 Task: Plan a team-building outdoor adventure for the 12th at 10 AM.
Action: Mouse moved to (62, 90)
Screenshot: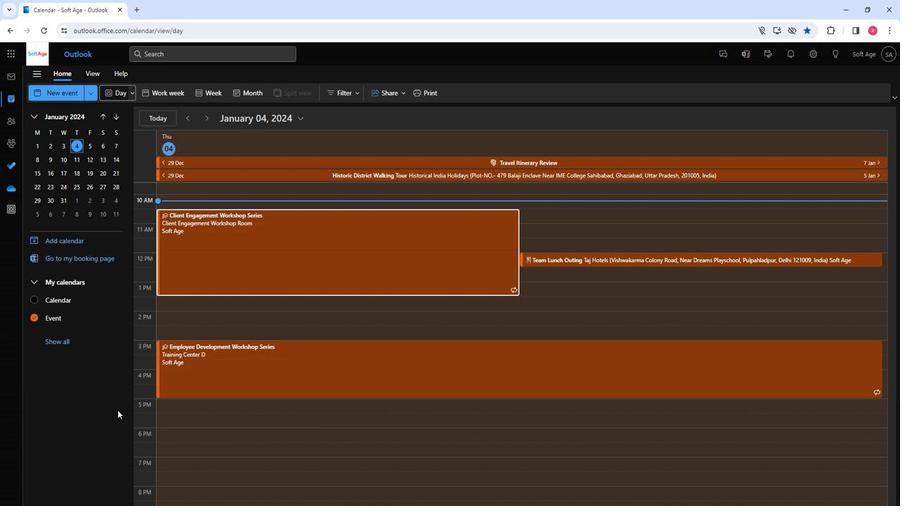 
Action: Mouse pressed left at (62, 90)
Screenshot: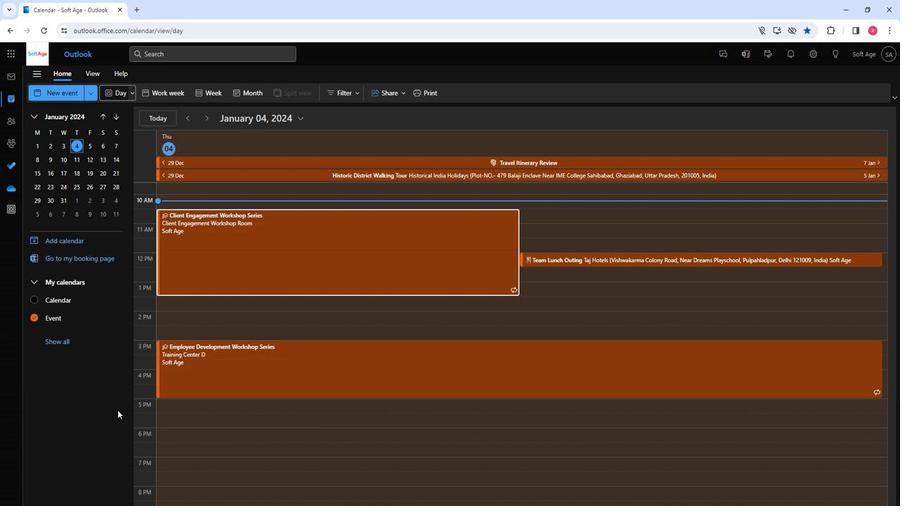 
Action: Mouse moved to (227, 158)
Screenshot: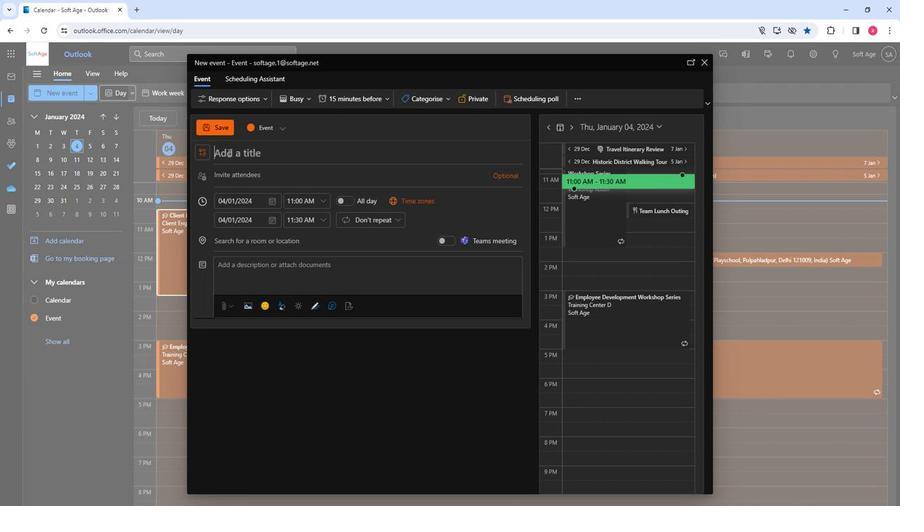 
Action: Mouse pressed left at (227, 158)
Screenshot: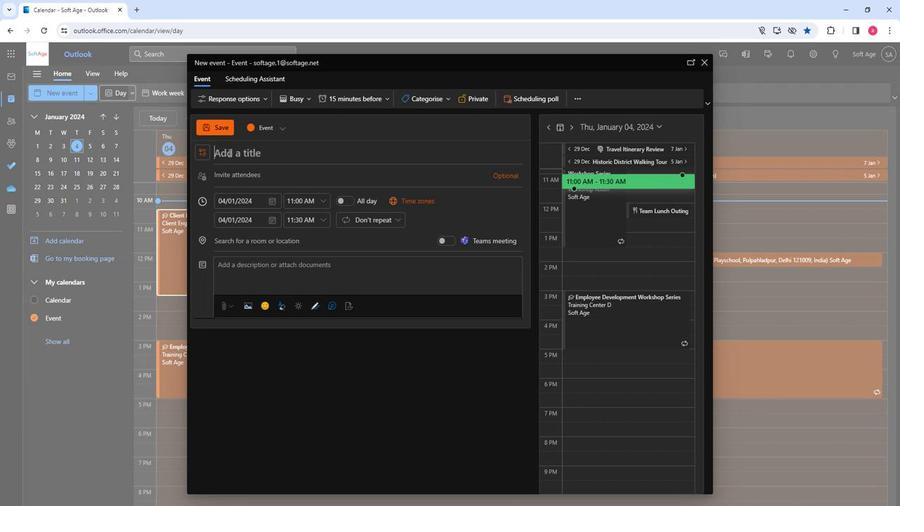 
Action: Key pressed <Key.shift>Team-<Key.shift>Building<Key.space><Key.shift>Outdoor<Key.space><Key.shift>Adventuer<Key.backspace><Key.backspace>re
Screenshot: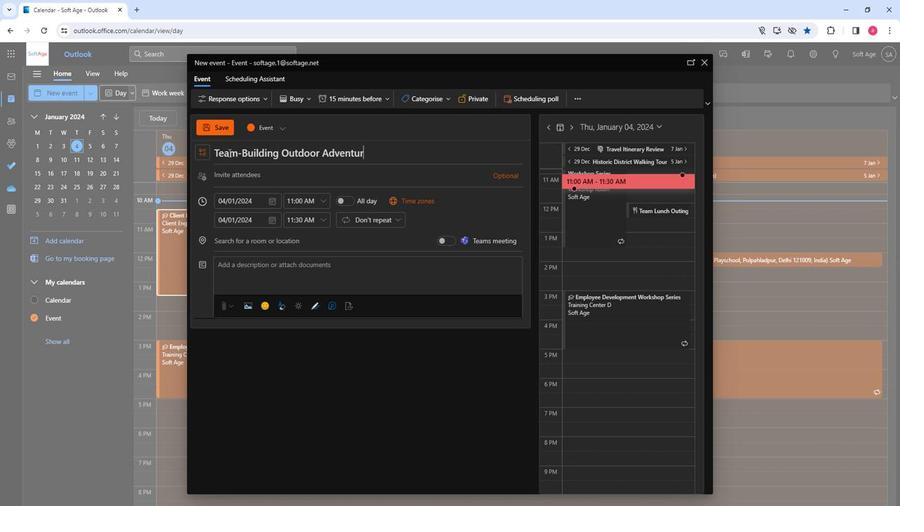 
Action: Mouse moved to (261, 177)
Screenshot: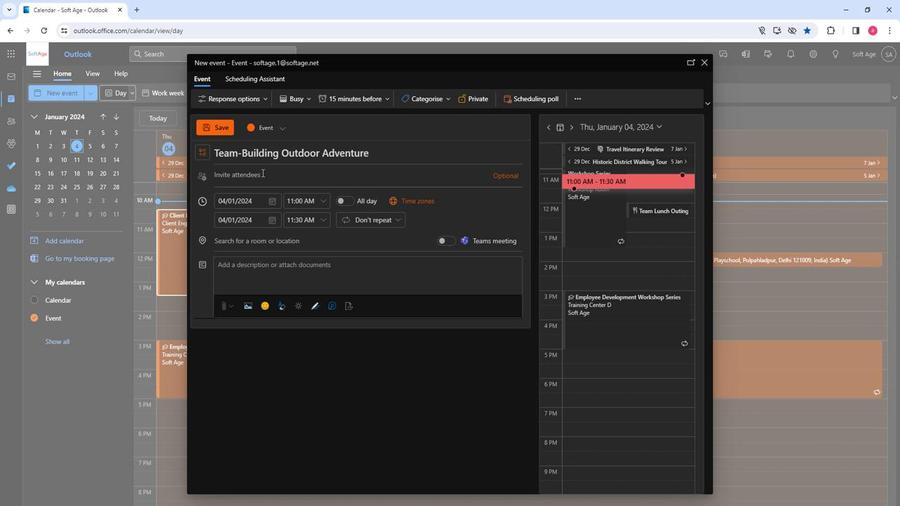 
Action: Mouse pressed left at (261, 177)
Screenshot: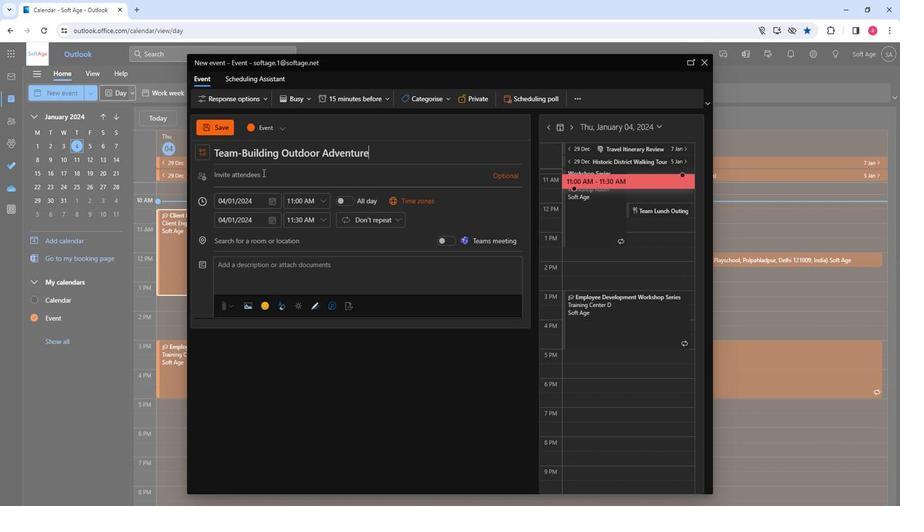 
Action: Key pressed so
Screenshot: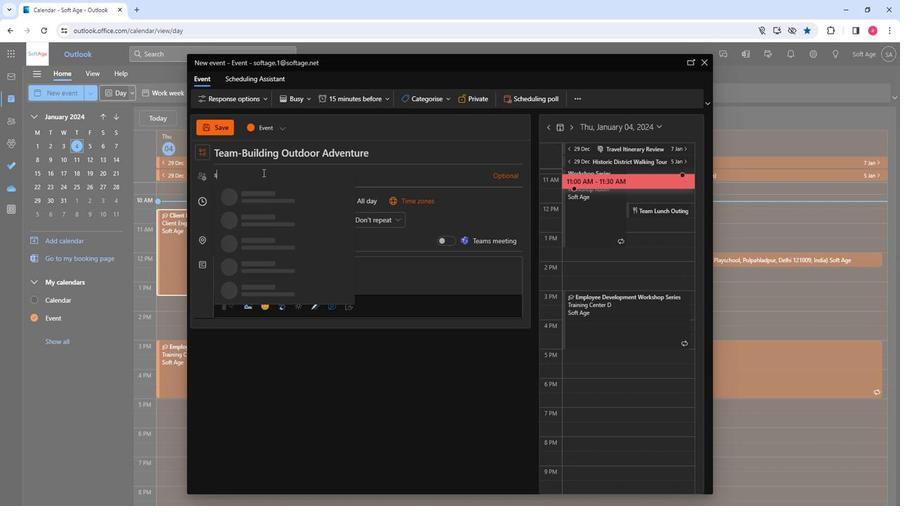 
Action: Mouse moved to (264, 231)
Screenshot: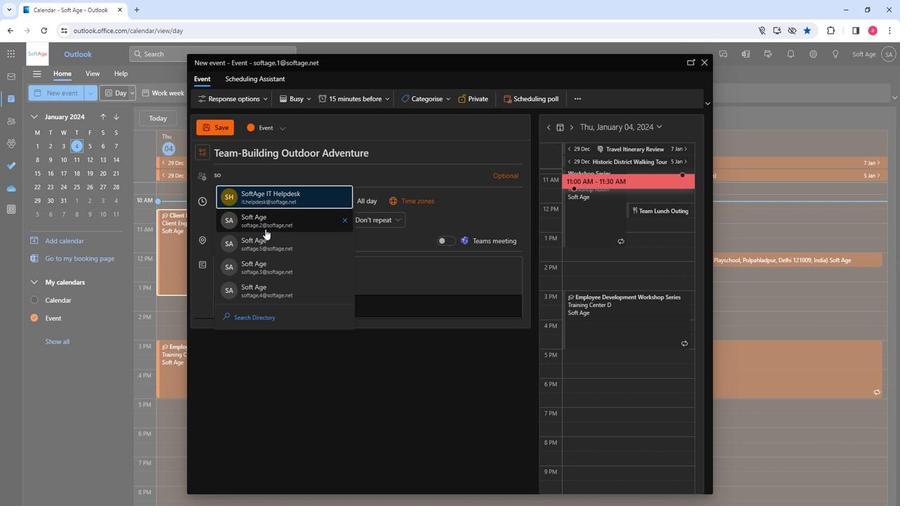 
Action: Mouse pressed left at (264, 231)
Screenshot: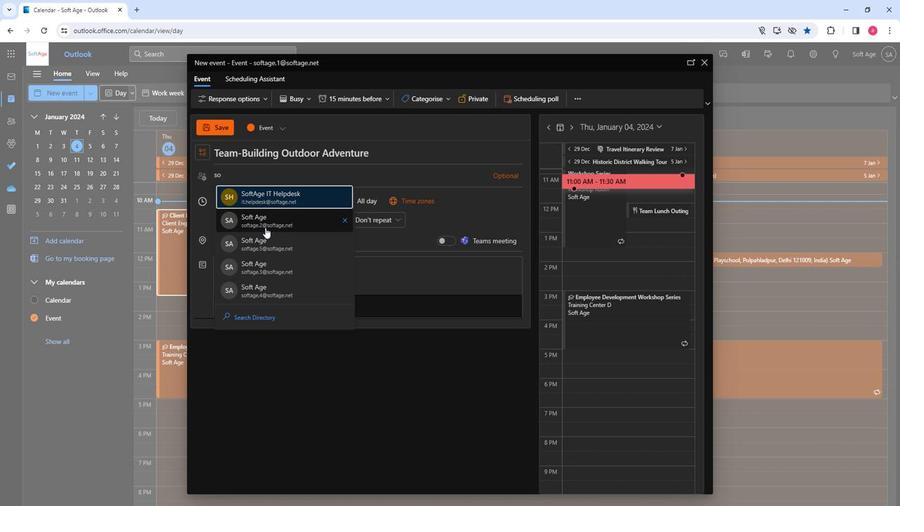 
Action: Key pressed so
Screenshot: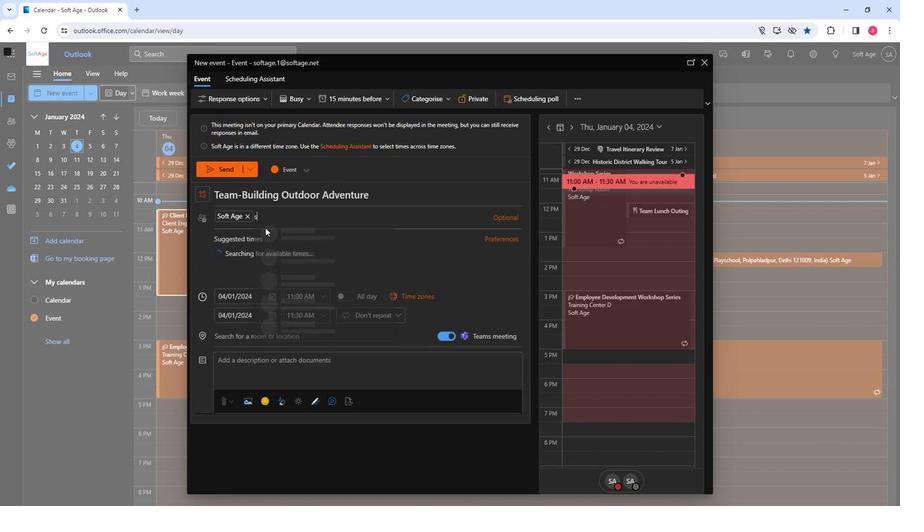 
Action: Mouse moved to (310, 291)
Screenshot: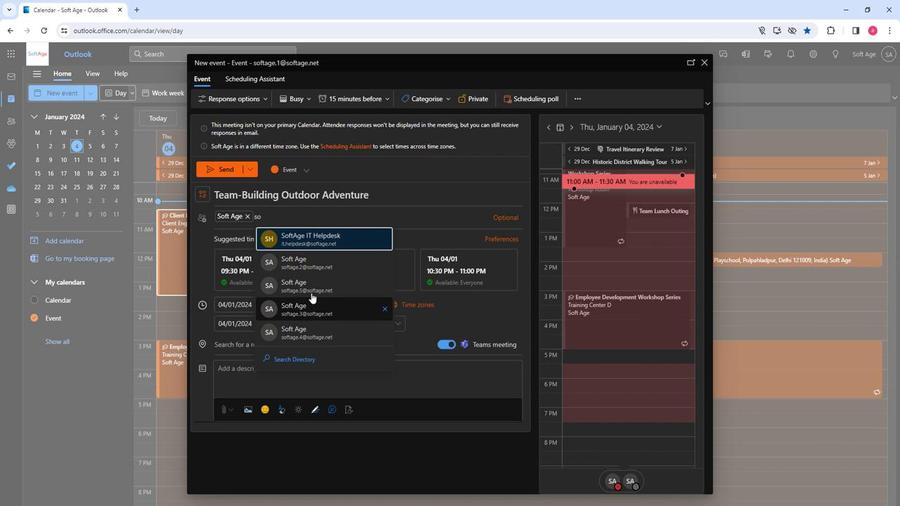 
Action: Mouse pressed left at (310, 291)
Screenshot: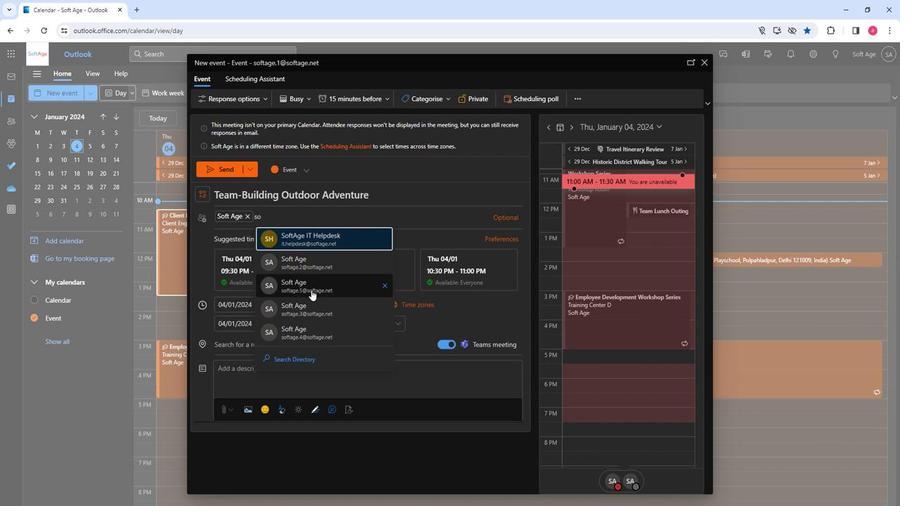 
Action: Key pressed so
Screenshot: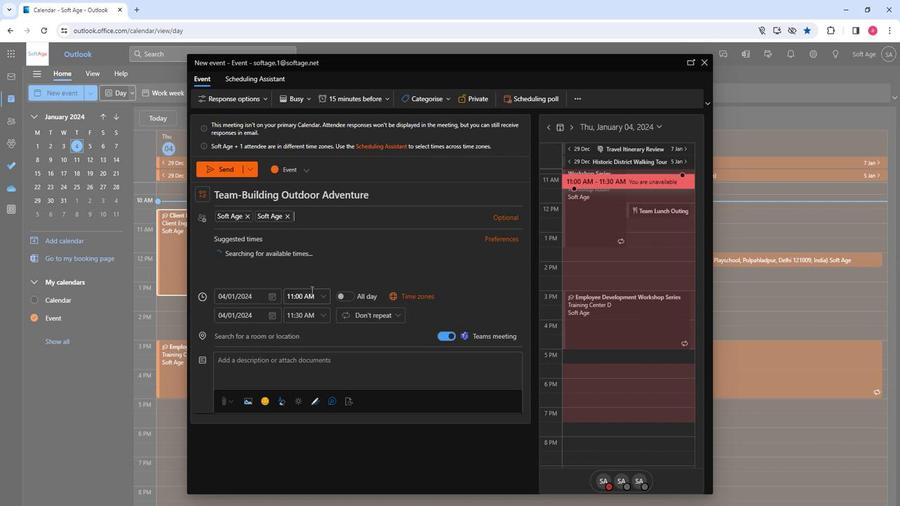 
Action: Mouse moved to (323, 310)
Screenshot: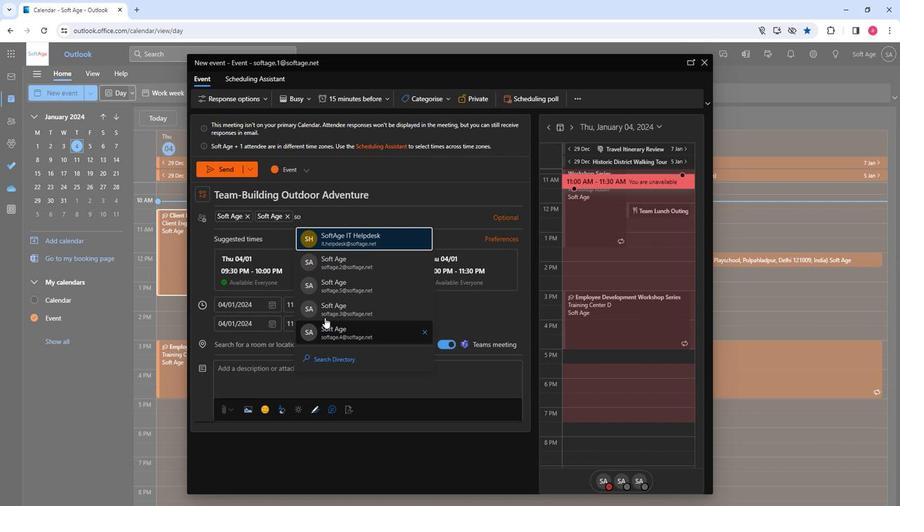 
Action: Mouse pressed left at (323, 310)
Screenshot: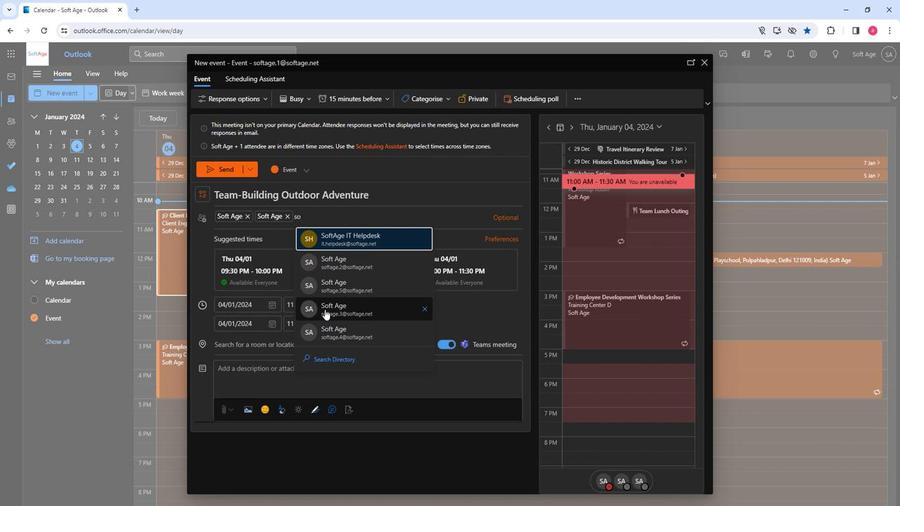 
Action: Key pressed so
Screenshot: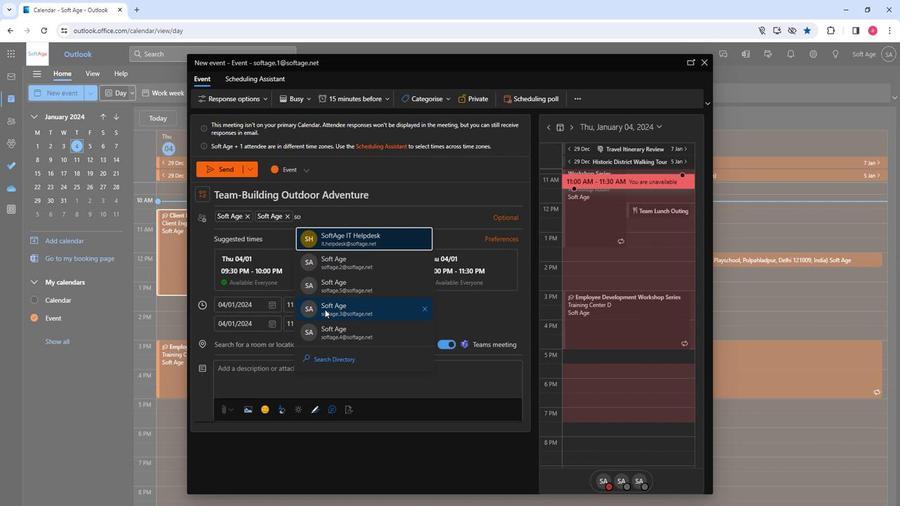 
Action: Mouse moved to (381, 336)
Screenshot: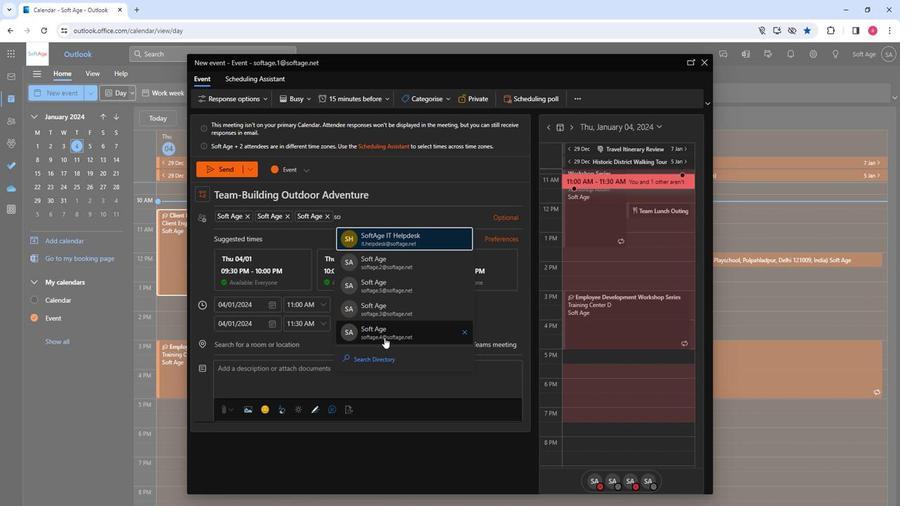 
Action: Mouse pressed left at (381, 336)
Screenshot: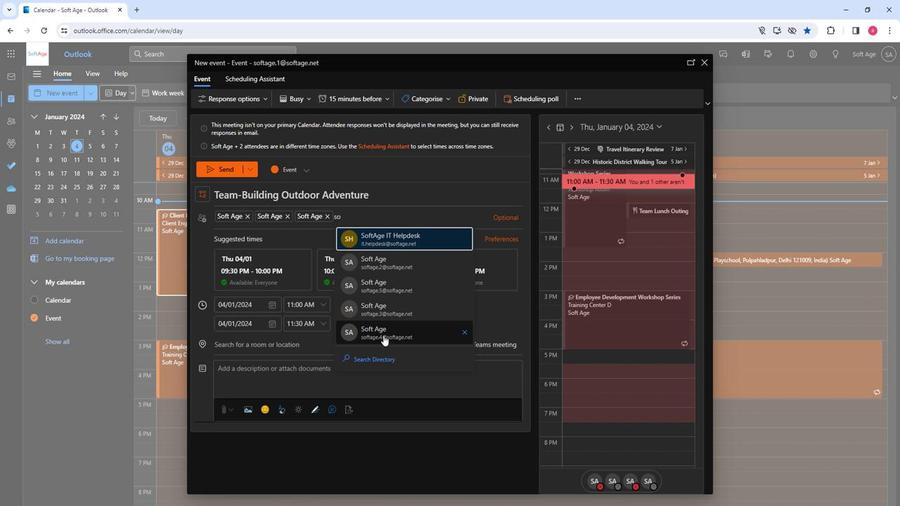 
Action: Mouse moved to (274, 305)
Screenshot: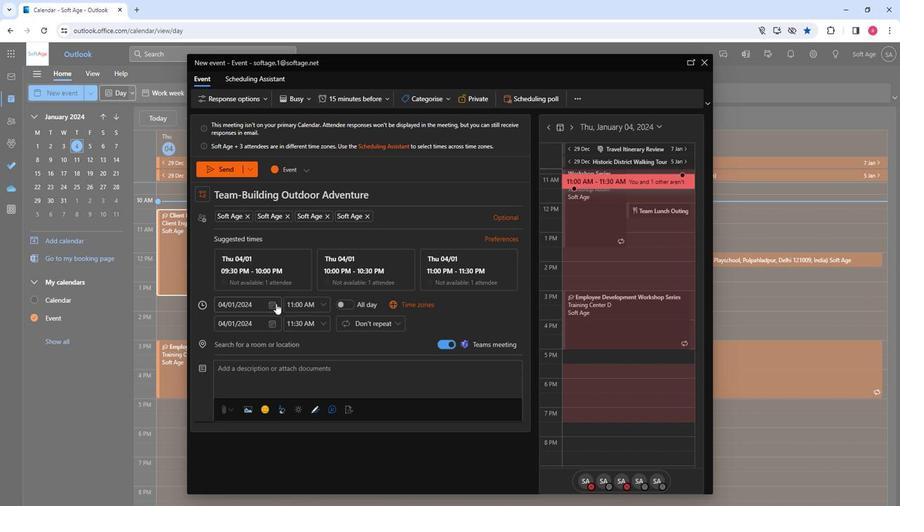 
Action: Mouse pressed left at (274, 305)
Screenshot: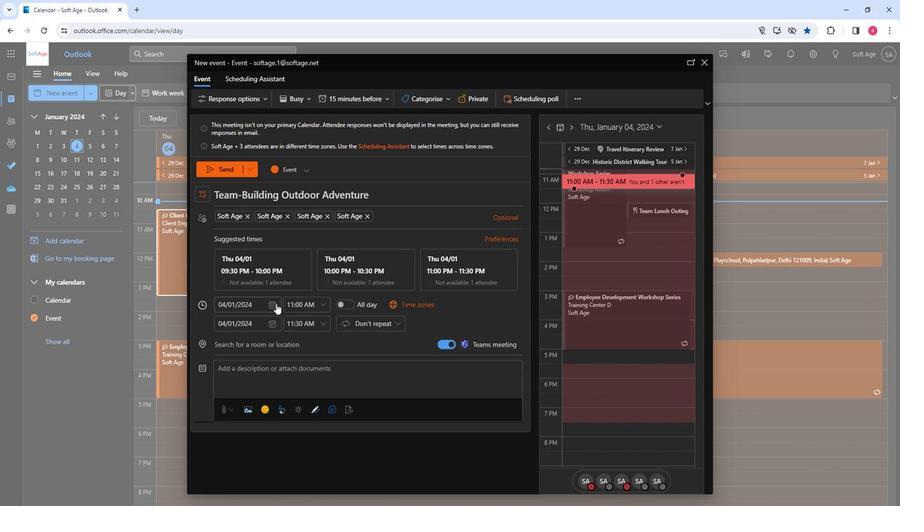 
Action: Mouse moved to (277, 368)
Screenshot: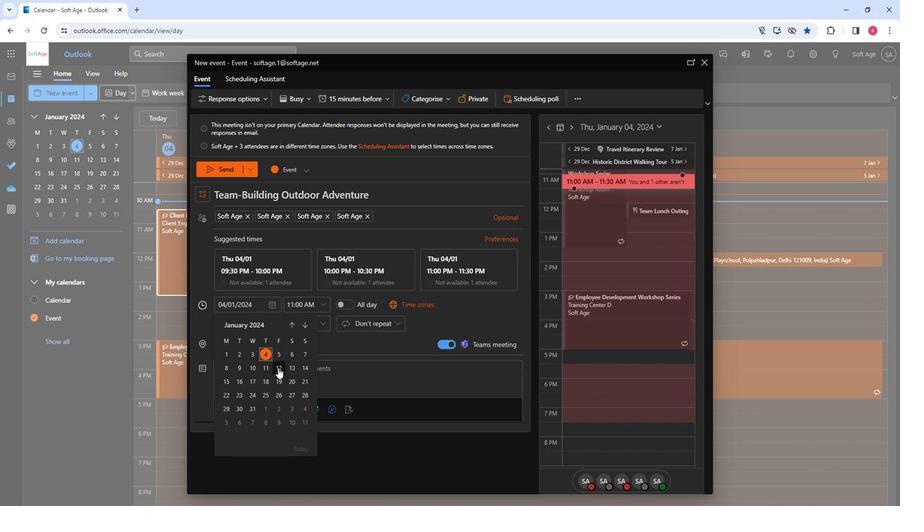 
Action: Mouse pressed left at (277, 368)
Screenshot: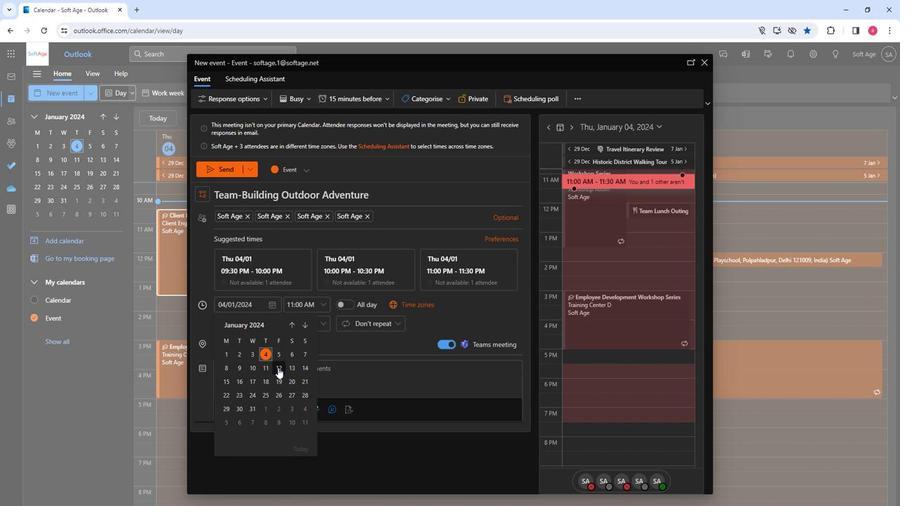 
Action: Mouse moved to (319, 307)
Screenshot: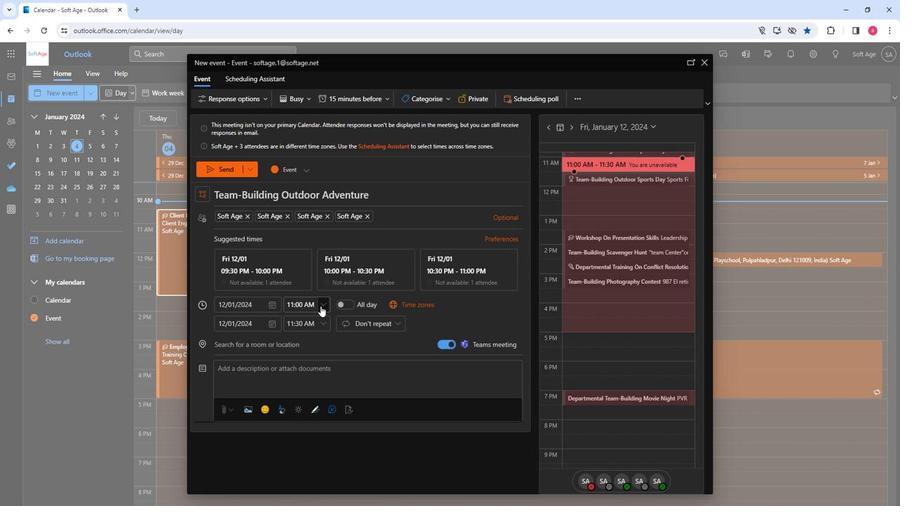 
Action: Mouse pressed left at (319, 307)
Screenshot: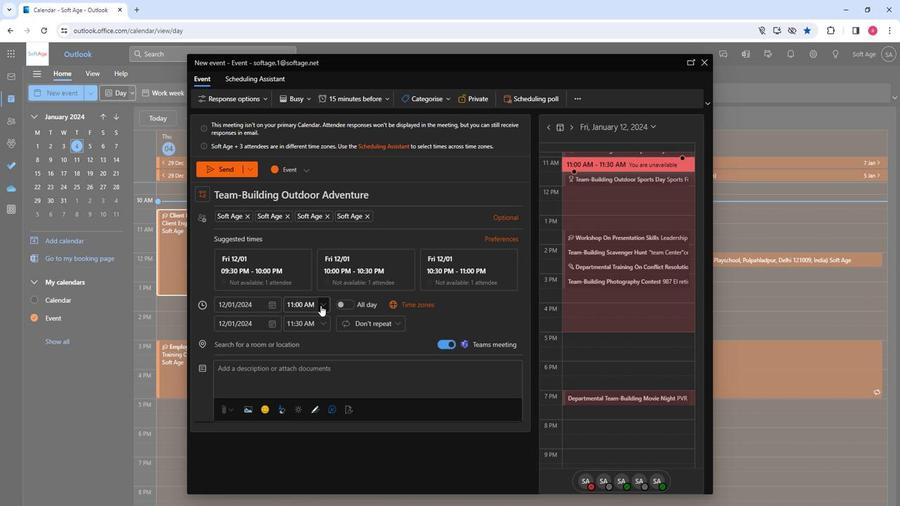 
Action: Mouse moved to (309, 347)
Screenshot: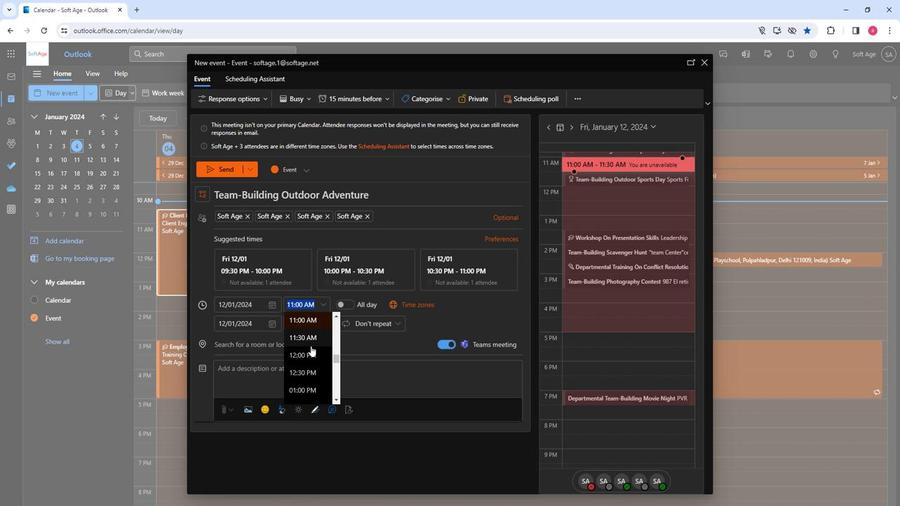 
Action: Mouse scrolled (309, 347) with delta (0, 0)
Screenshot: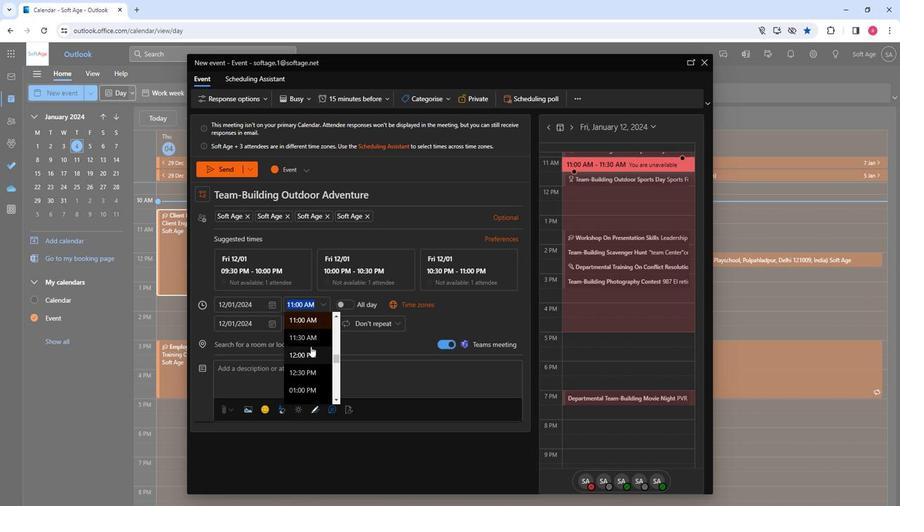 
Action: Mouse moved to (308, 333)
Screenshot: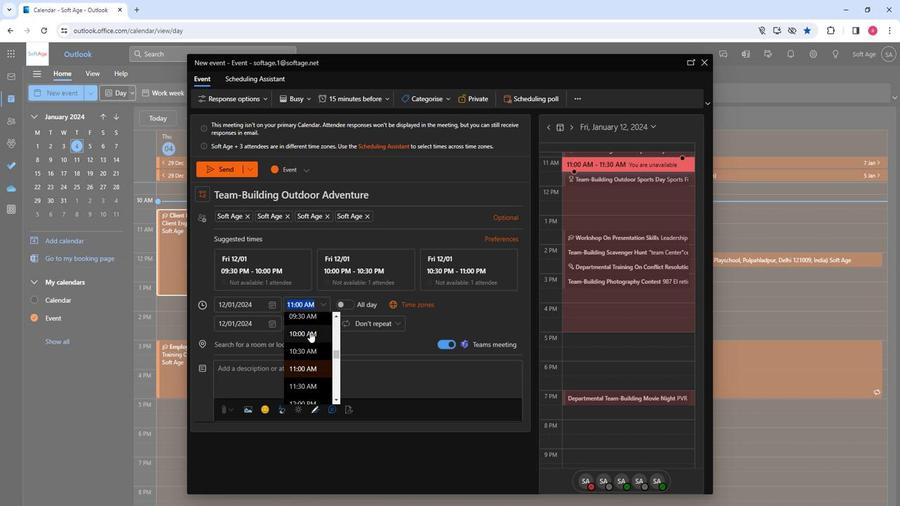 
Action: Mouse pressed left at (308, 333)
Screenshot: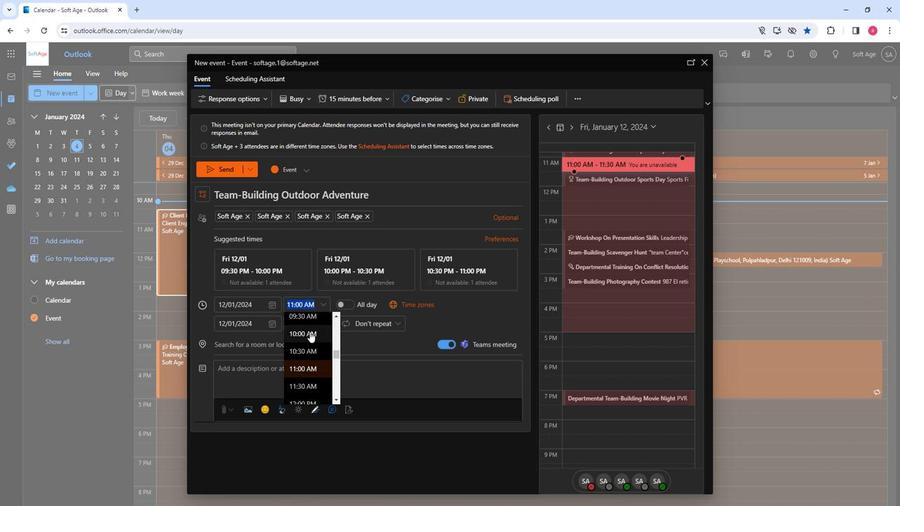 
Action: Mouse moved to (272, 343)
Screenshot: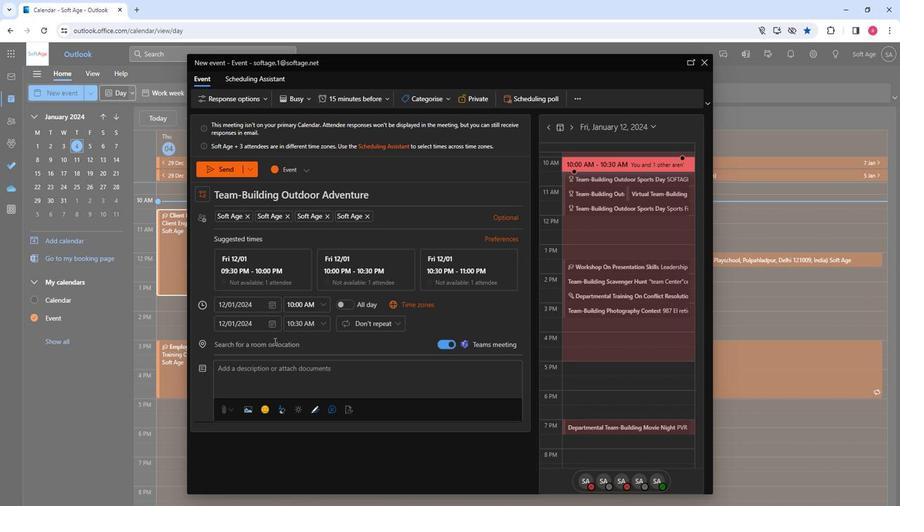 
Action: Mouse pressed left at (272, 343)
Screenshot: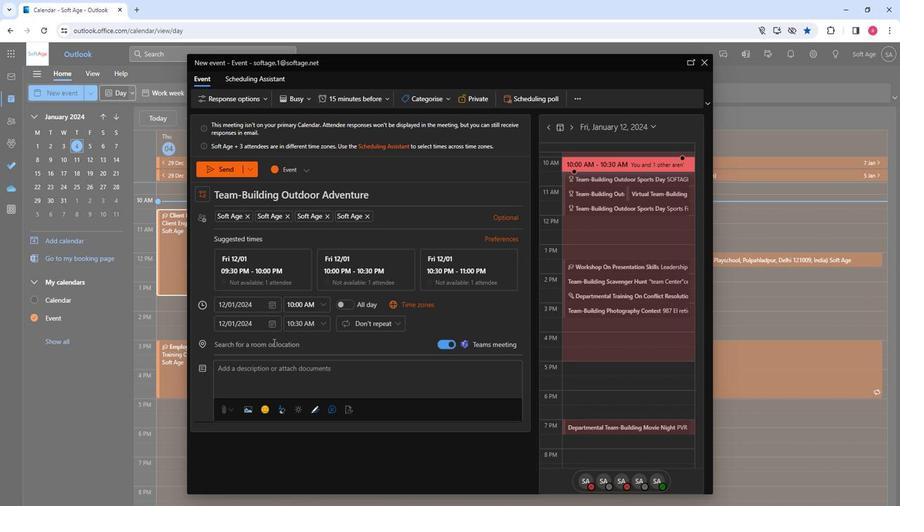 
Action: Key pressed so<Key.backspace><Key.backspace>adventu
Screenshot: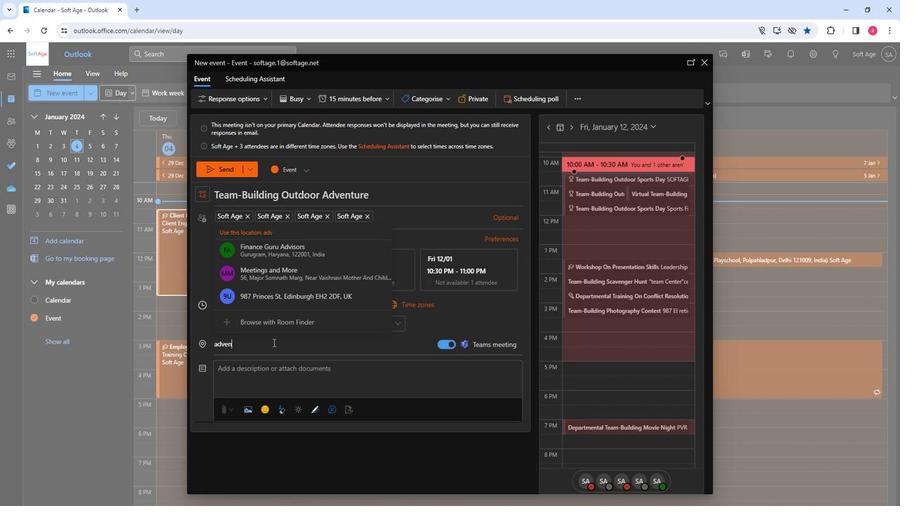 
Action: Mouse moved to (289, 206)
Screenshot: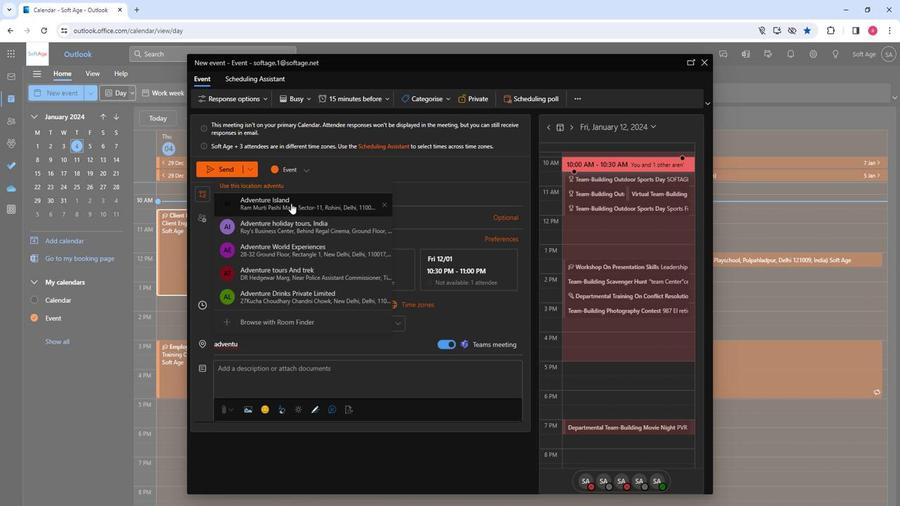 
Action: Mouse pressed left at (289, 206)
Screenshot: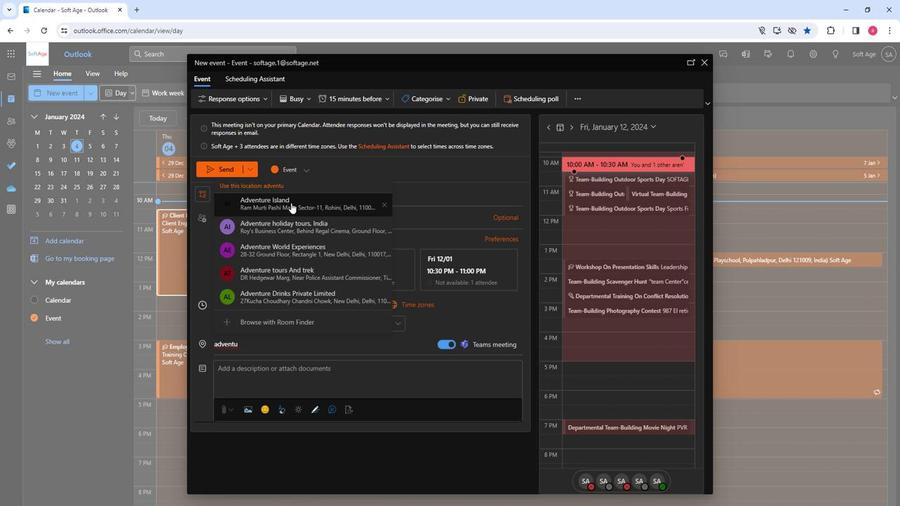 
Action: Mouse moved to (266, 372)
Screenshot: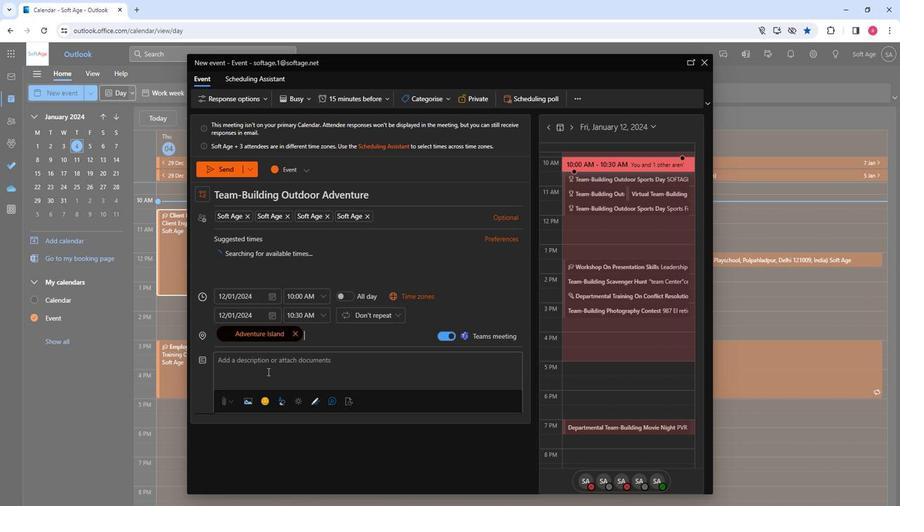 
Action: Mouse pressed left at (266, 372)
Screenshot: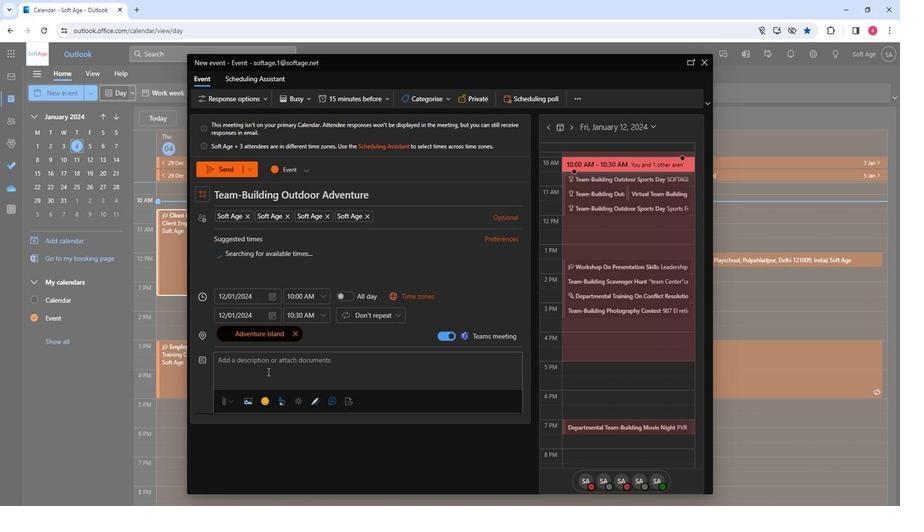 
Action: Mouse moved to (262, 378)
Screenshot: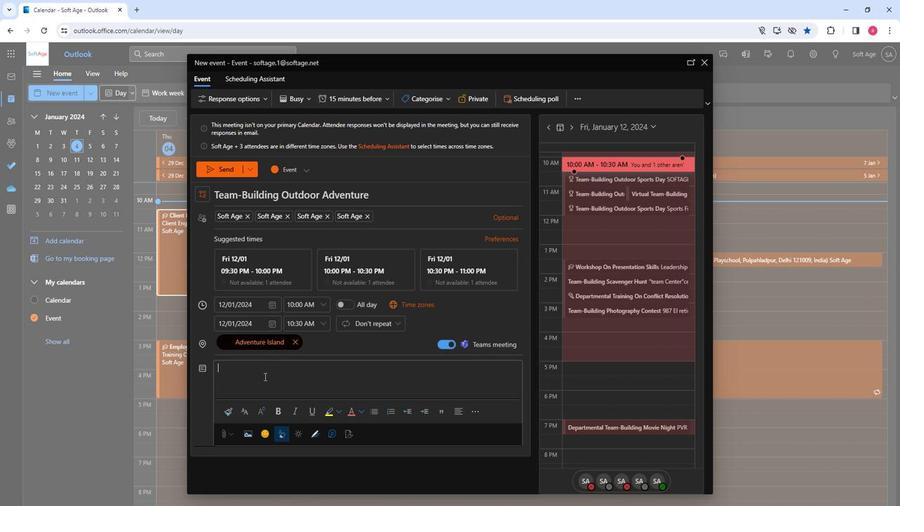 
Action: Key pressed <Key.shift>Embark<Key.space>on<Key.space>an<Key.space>invigorating<Key.space>team-building<Key.space>outdoor<Key.space>ade<Key.backspace>venture.<Key.space><Key.shift>Fostr<Key.backspace><Key.backspace>ter<Key.space>teamwork,<Key.space>trust,<Key.space>and<Key.space>communication<Key.space>through<Key.space>exciting<Key.space>activities<Key.space>like<Key.space>hiking,<Key.space>rops<Key.space>courses,<Key.space>and<Key.space>team<Key.space>challenges,<Key.space>creating<Key.space>lasting<Key.space>bonds<Key.space>amid<Key.space>nature's<Key.space>beauty.
Screenshot: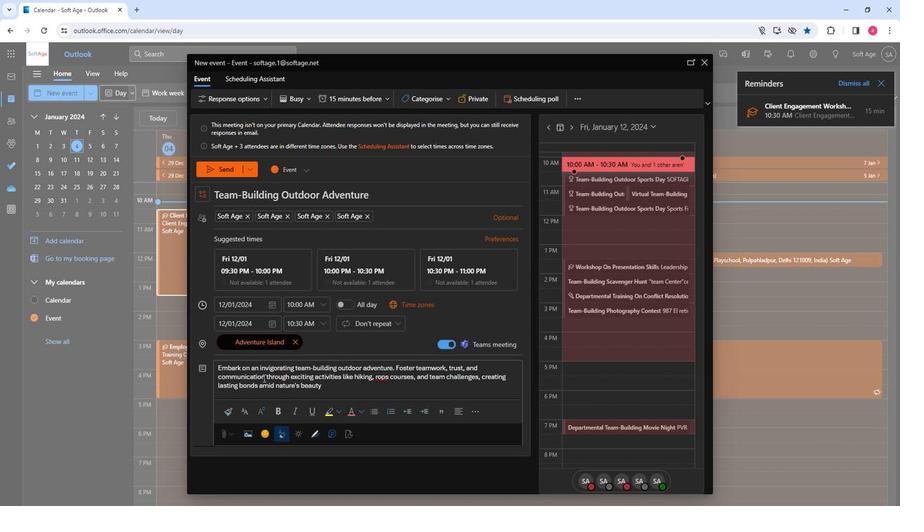
Action: Mouse moved to (347, 383)
Screenshot: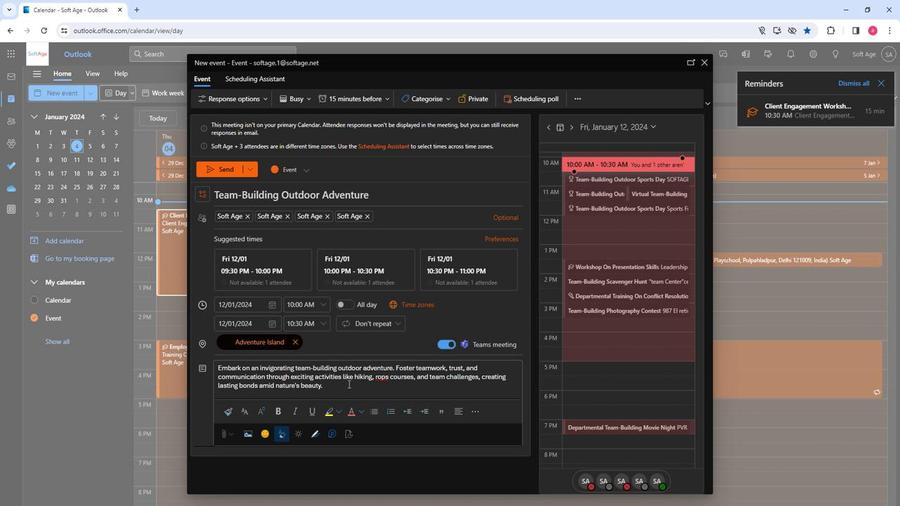 
Action: Mouse pressed left at (347, 383)
Screenshot: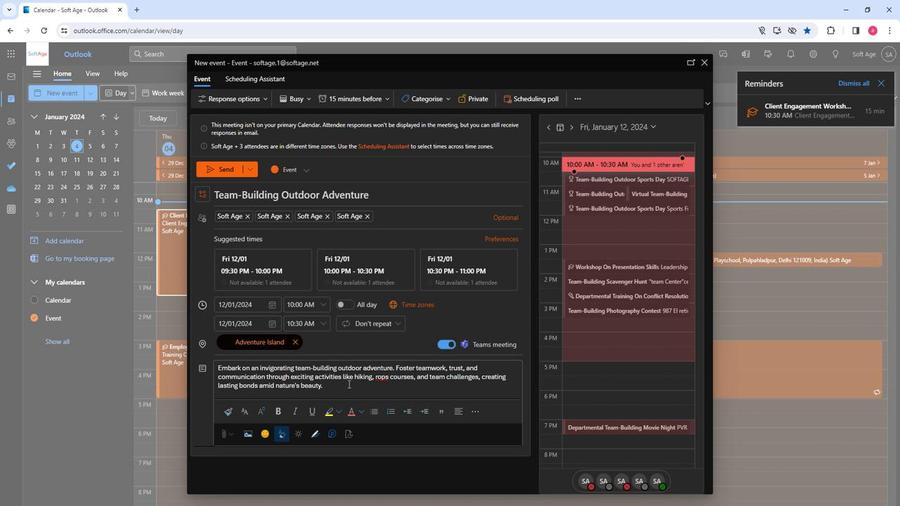 
Action: Mouse pressed left at (347, 383)
Screenshot: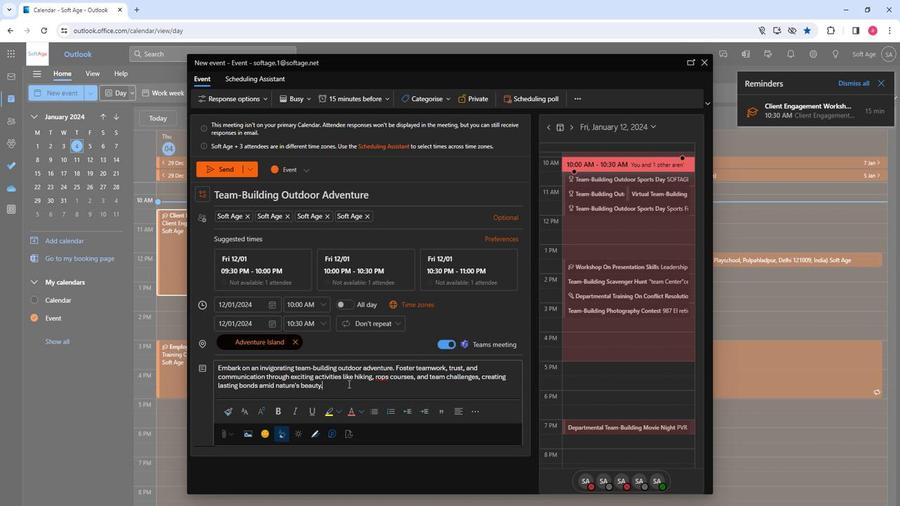 
Action: Mouse moved to (383, 377)
Screenshot: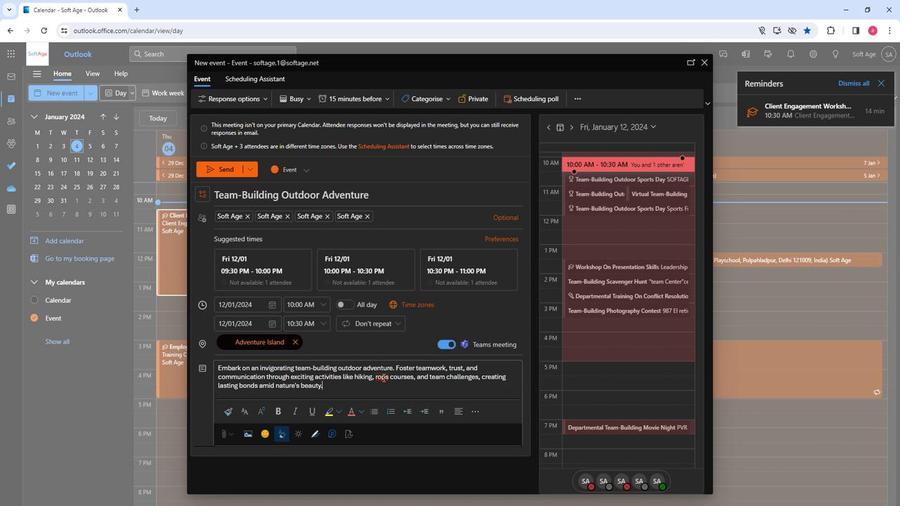 
Action: Mouse pressed left at (383, 377)
Screenshot: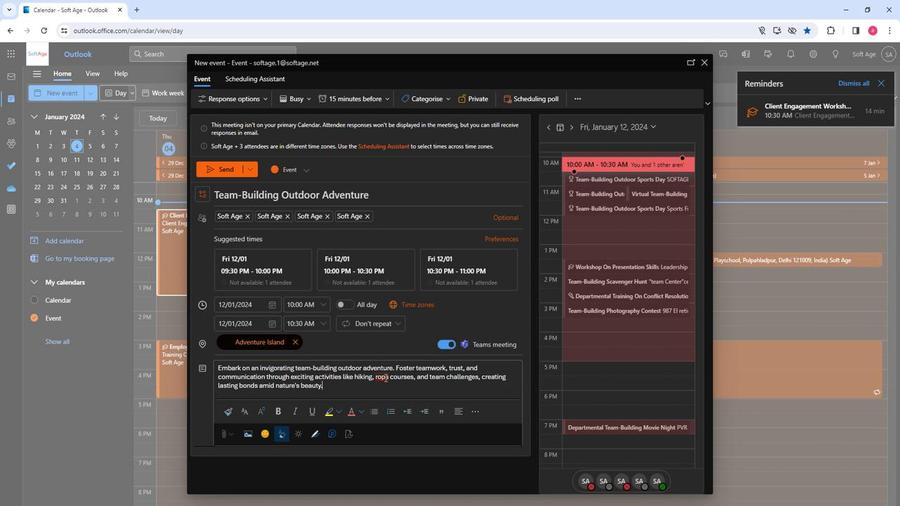 
Action: Mouse moved to (387, 385)
Screenshot: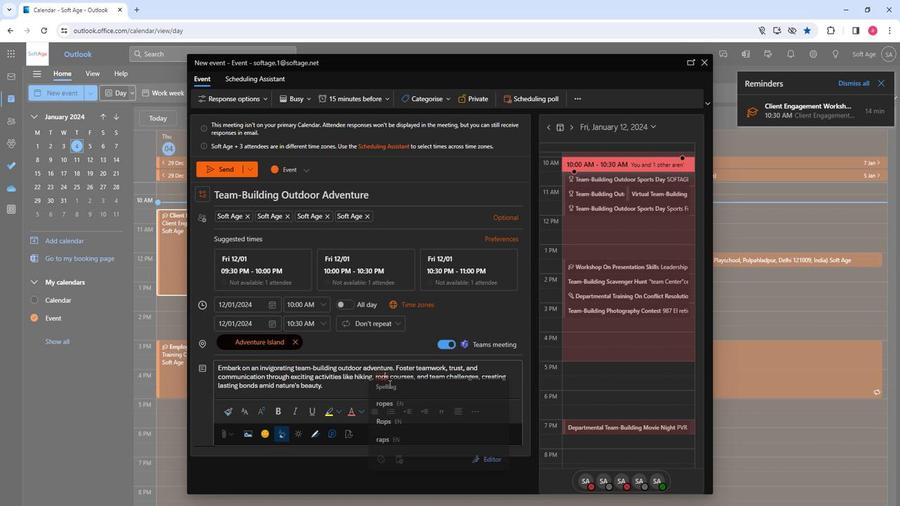 
Action: Key pressed e
Screenshot: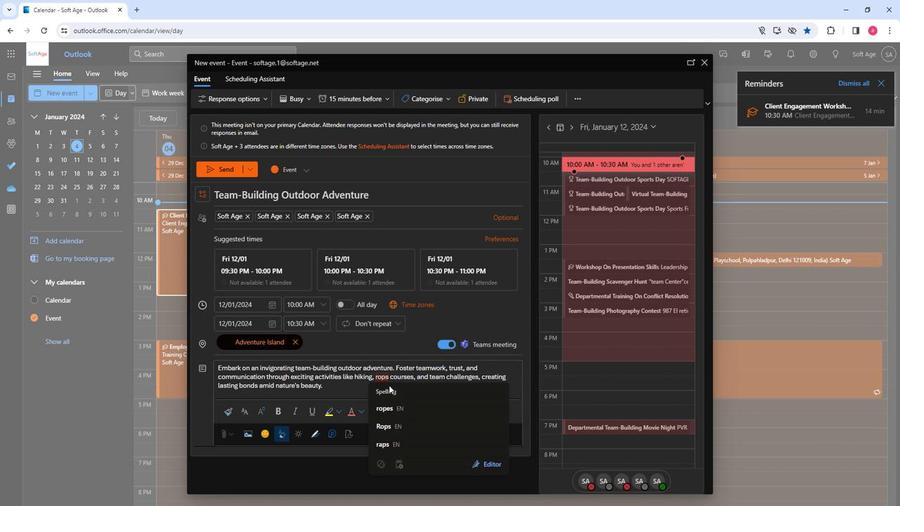 
Action: Mouse pressed left at (387, 385)
Screenshot: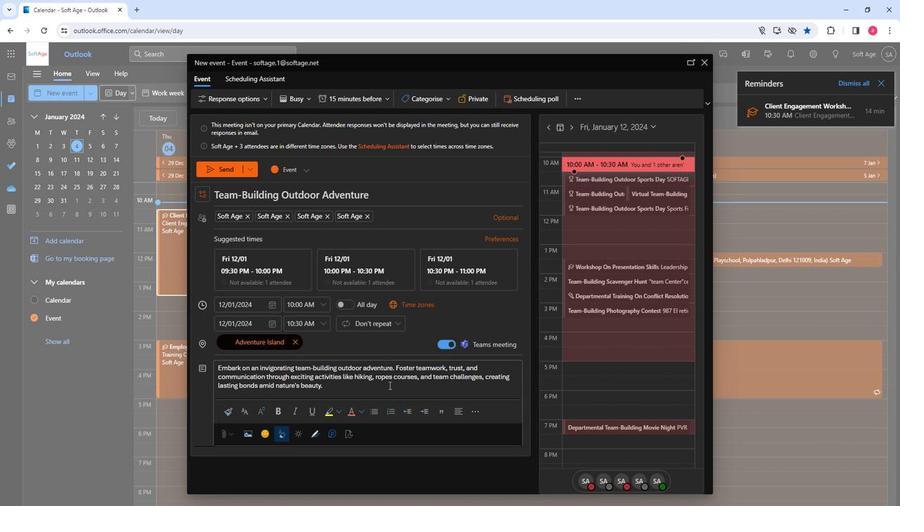 
Action: Mouse pressed left at (387, 385)
Screenshot: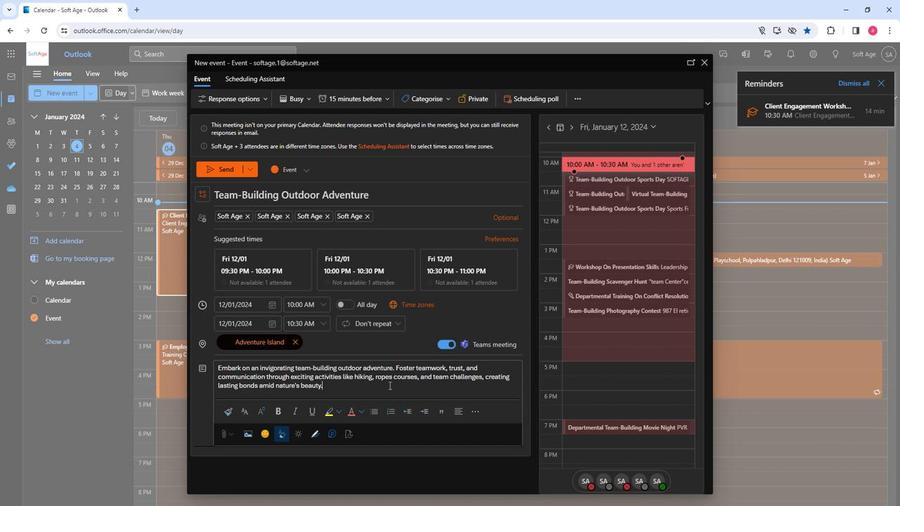 
Action: Mouse pressed left at (387, 385)
Screenshot: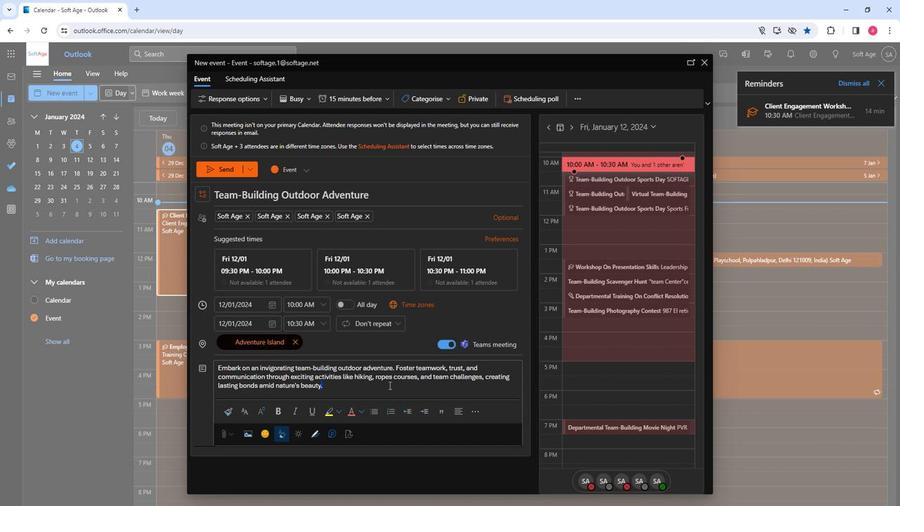
Action: Mouse moved to (246, 408)
Screenshot: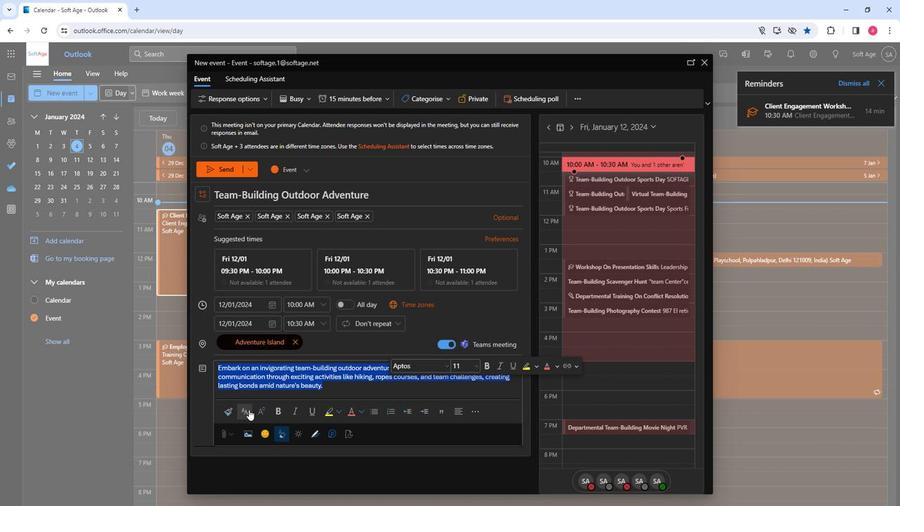 
Action: Mouse pressed left at (246, 408)
Screenshot: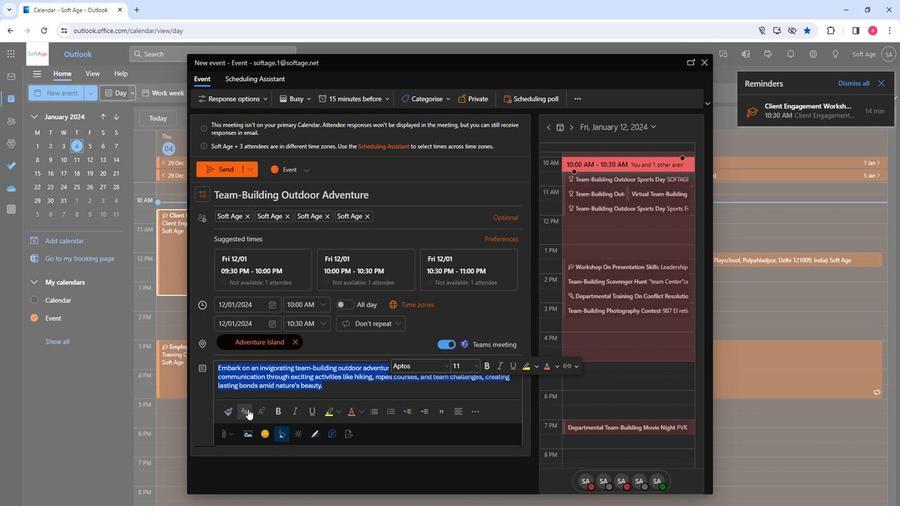 
Action: Mouse moved to (286, 345)
Screenshot: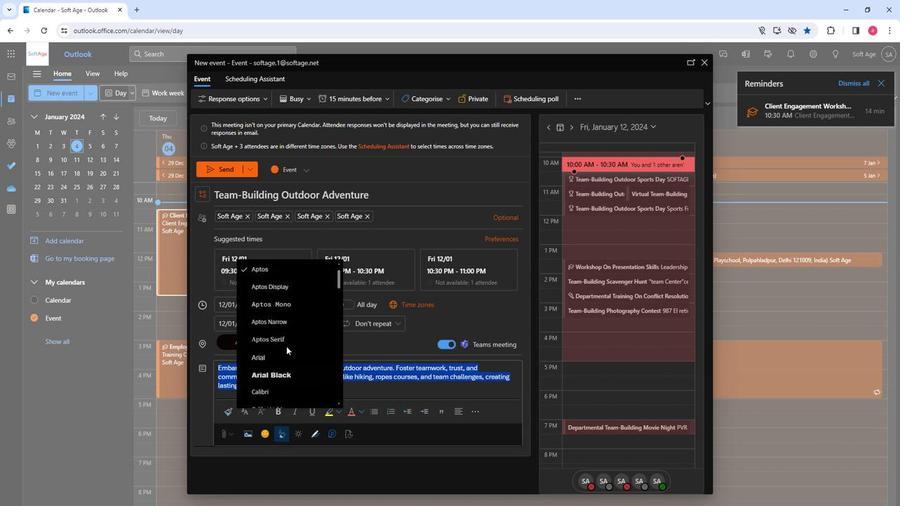 
Action: Mouse scrolled (286, 345) with delta (0, 0)
Screenshot: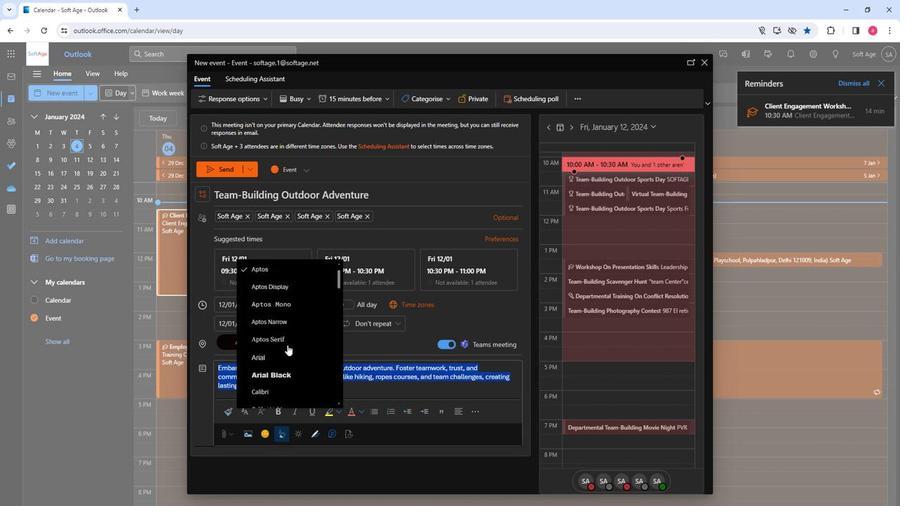 
Action: Mouse scrolled (286, 345) with delta (0, 0)
Screenshot: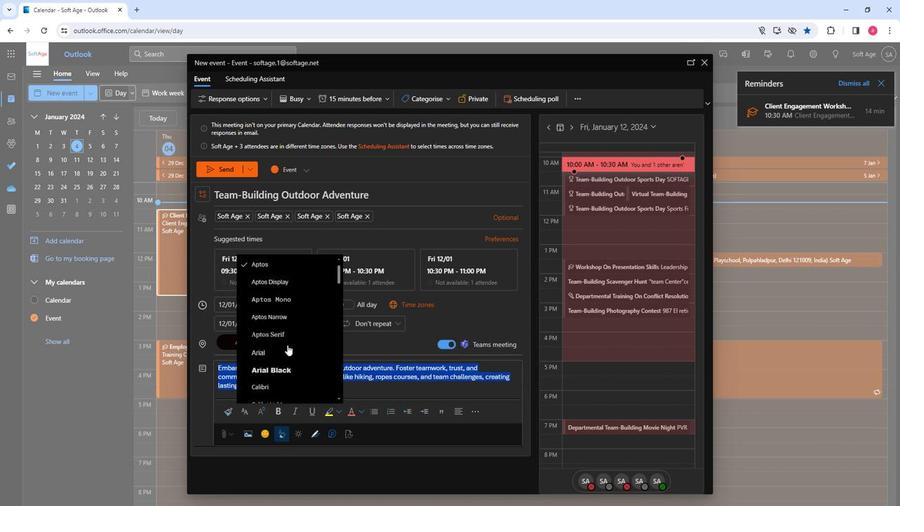 
Action: Mouse moved to (275, 374)
Screenshot: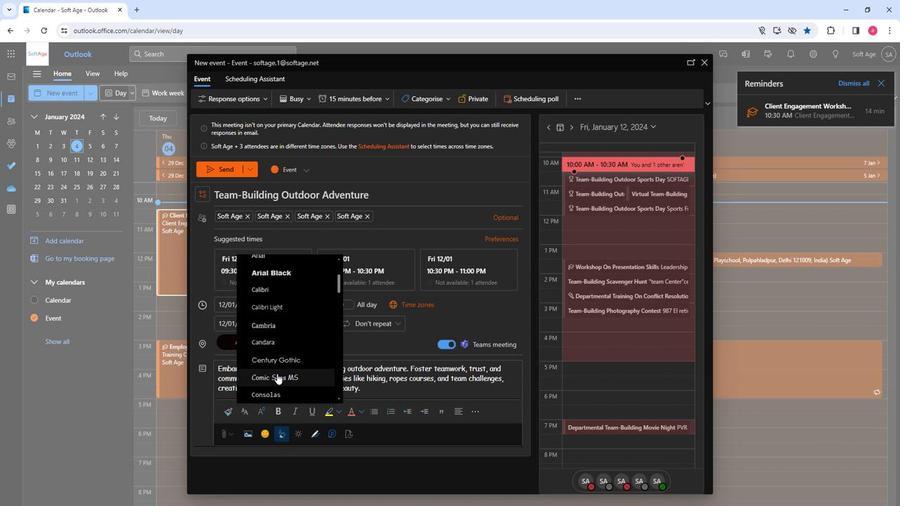 
Action: Mouse pressed left at (275, 374)
Screenshot: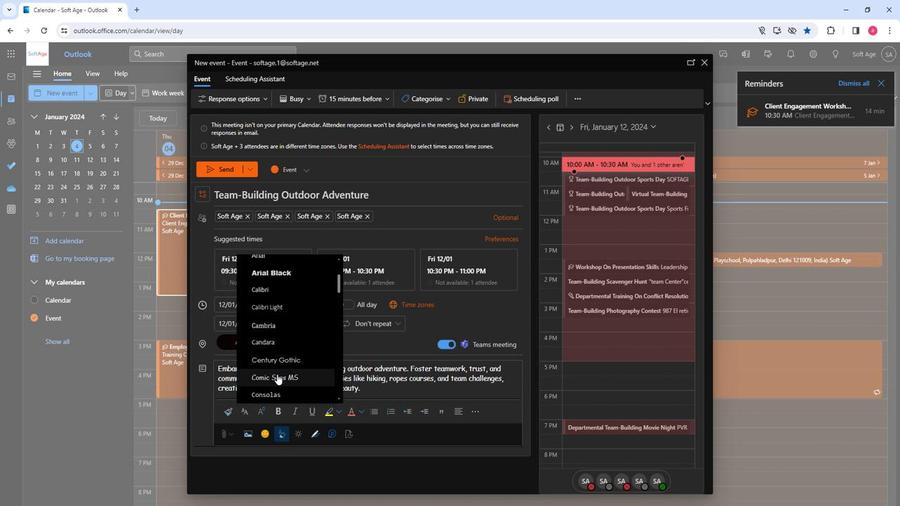 
Action: Mouse moved to (274, 410)
Screenshot: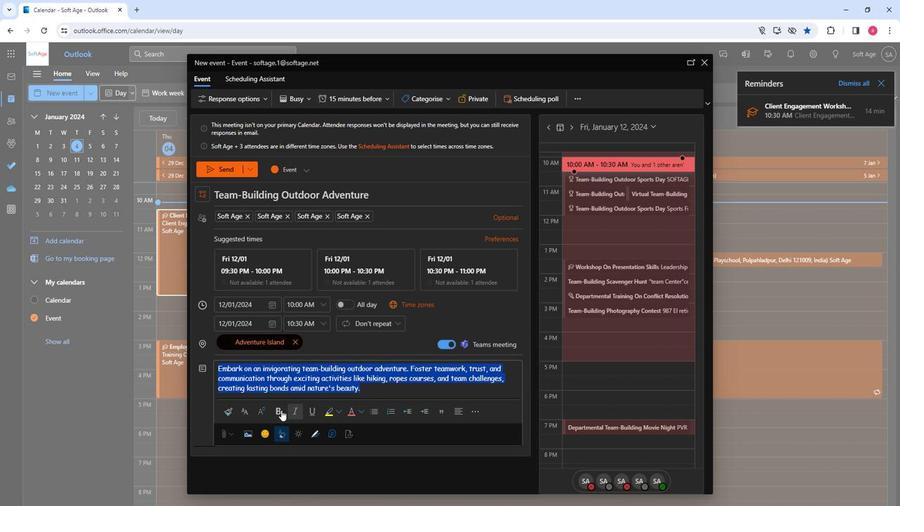 
Action: Mouse pressed left at (274, 410)
Screenshot: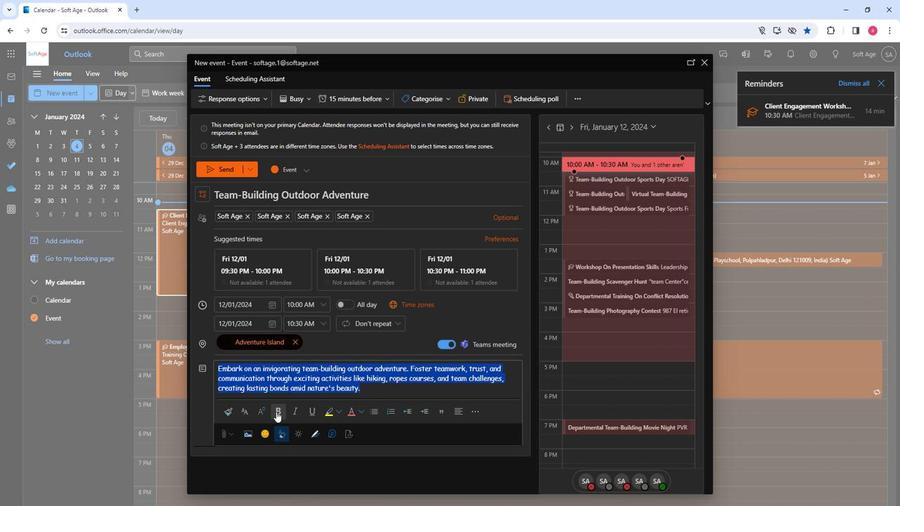
Action: Mouse moved to (299, 410)
Screenshot: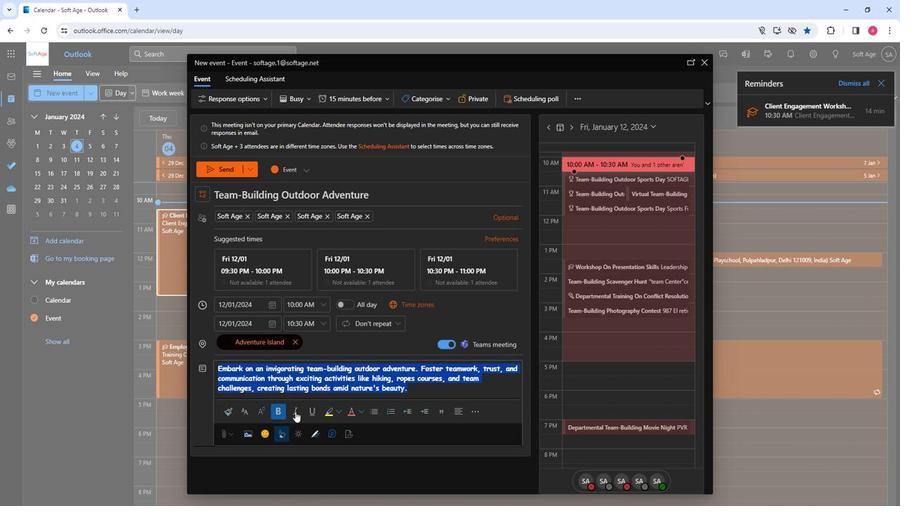 
Action: Mouse pressed left at (299, 410)
Screenshot: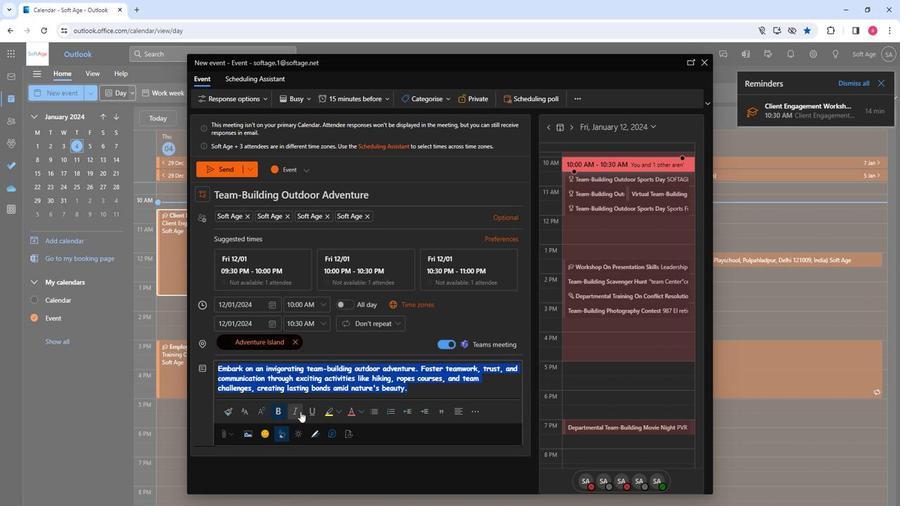 
Action: Mouse moved to (337, 410)
Screenshot: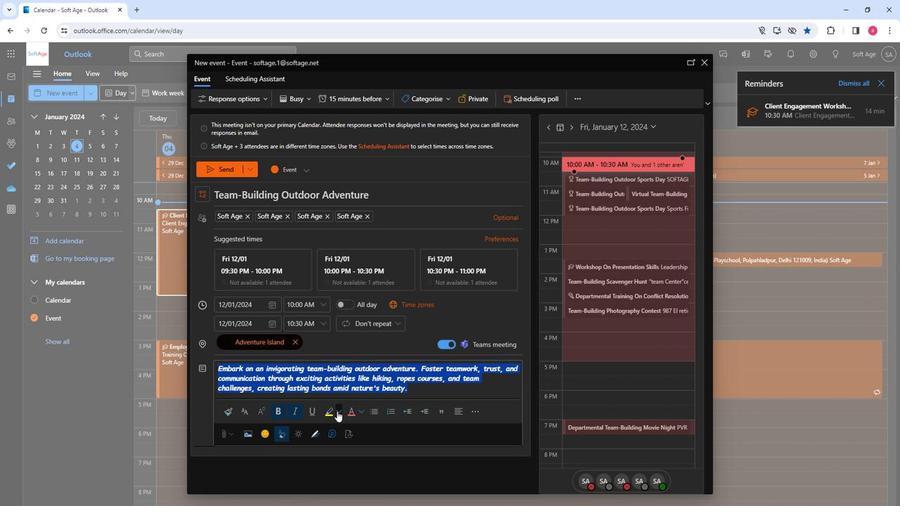 
Action: Mouse pressed left at (337, 410)
Screenshot: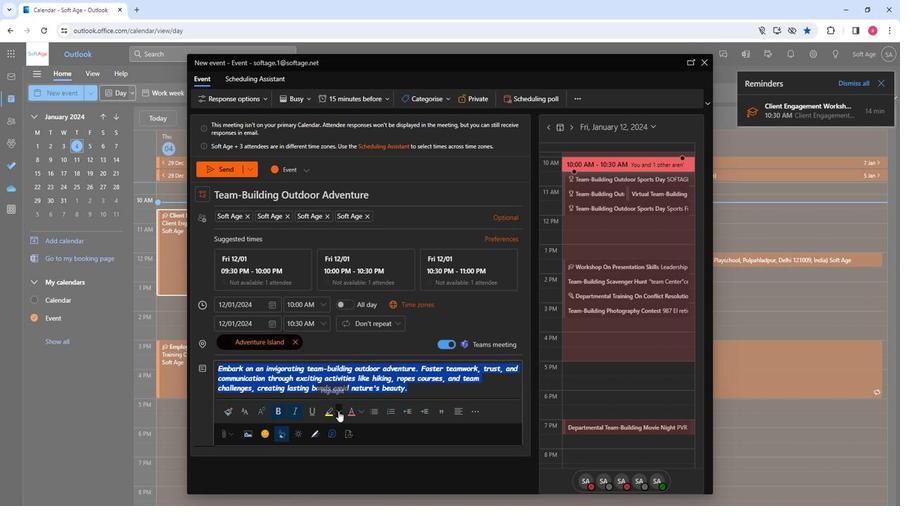 
Action: Mouse moved to (347, 446)
Screenshot: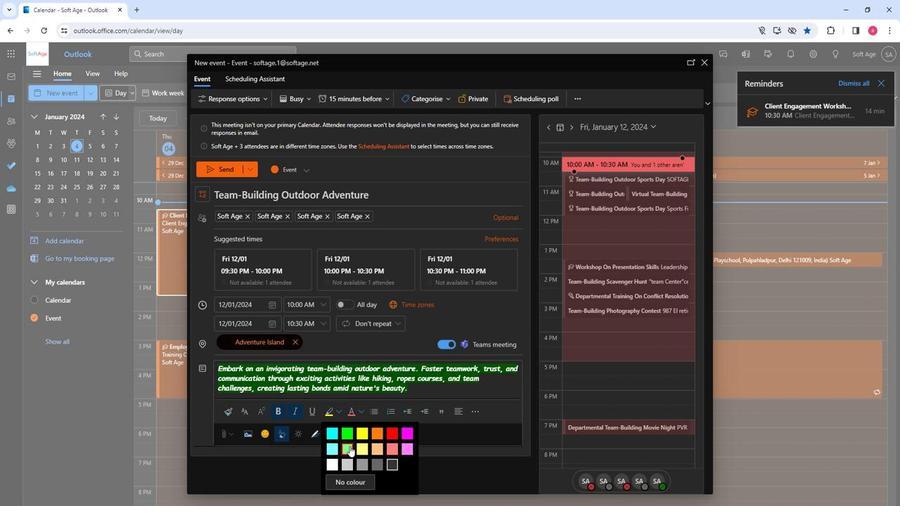
Action: Mouse pressed left at (347, 446)
Screenshot: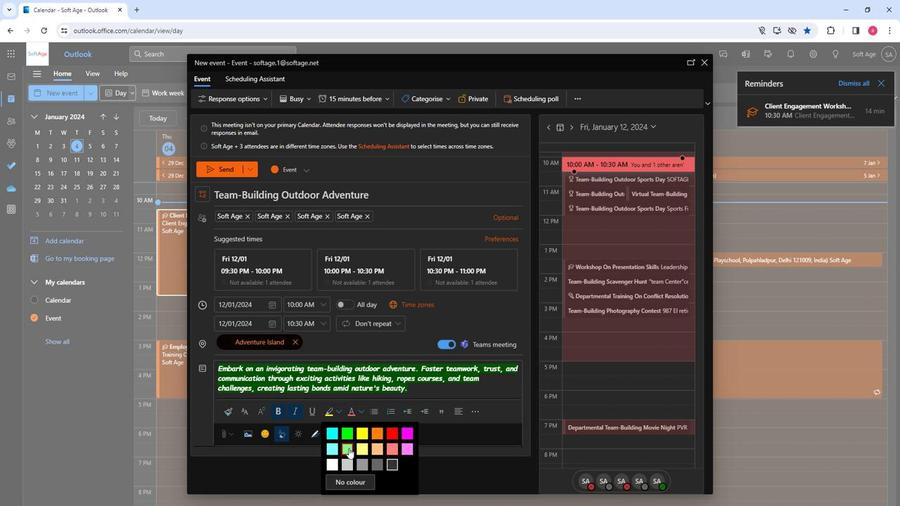
Action: Mouse moved to (421, 390)
Screenshot: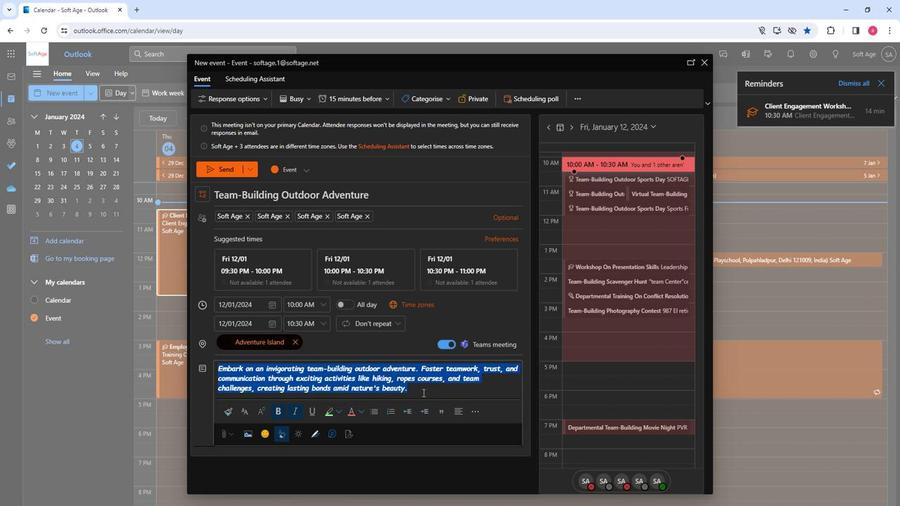 
Action: Mouse pressed left at (421, 390)
Screenshot: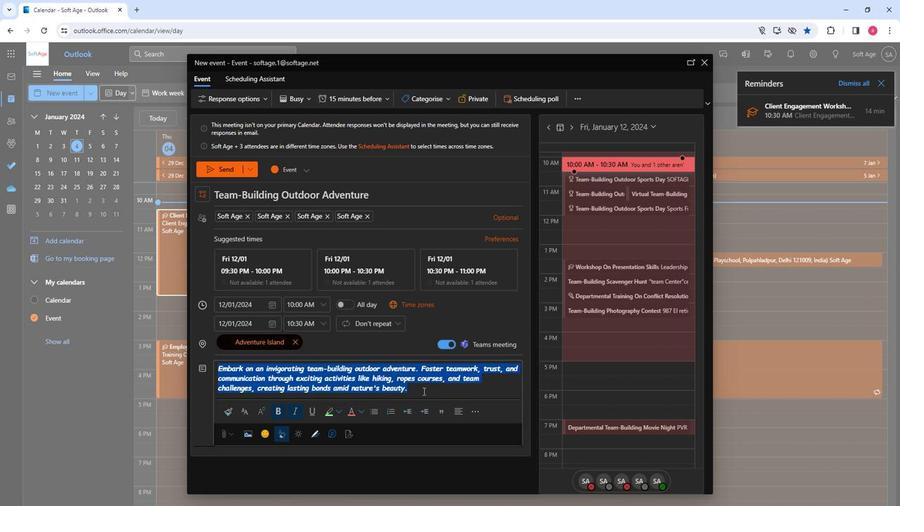 
Action: Mouse moved to (208, 173)
Screenshot: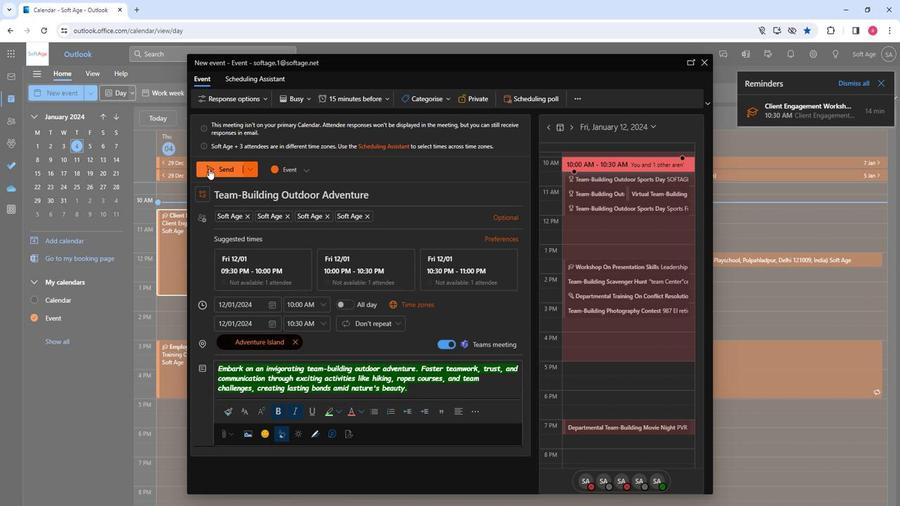 
Action: Mouse pressed left at (208, 173)
Screenshot: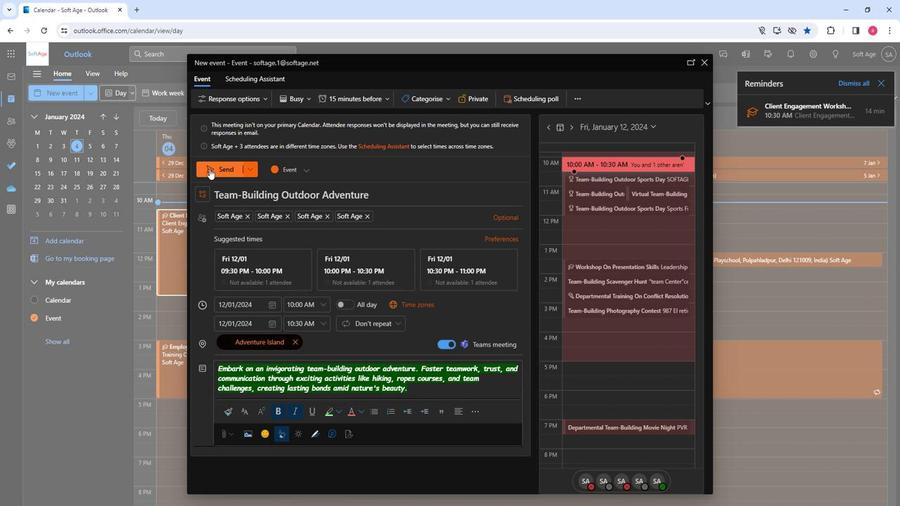 
Action: Mouse moved to (341, 474)
Screenshot: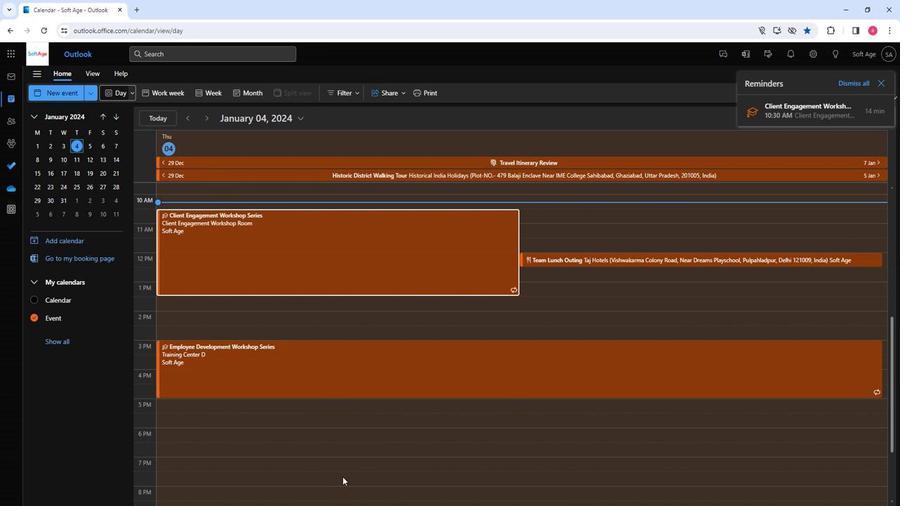 
